Task: Change curved connector line colour to red.
Action: Mouse moved to (483, 272)
Screenshot: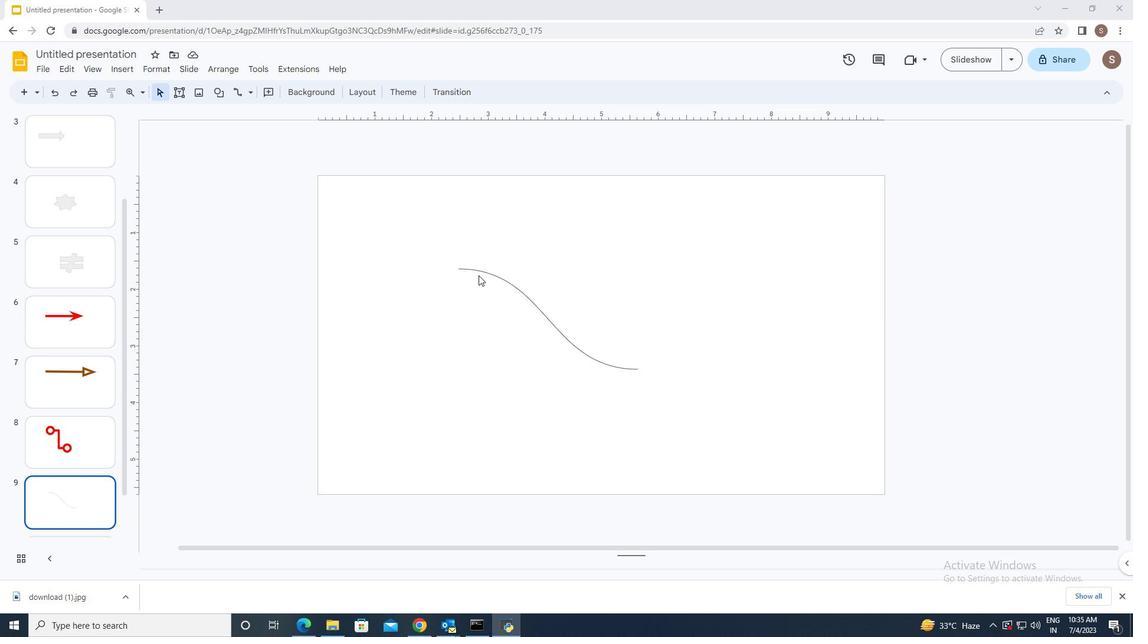 
Action: Mouse pressed left at (483, 272)
Screenshot: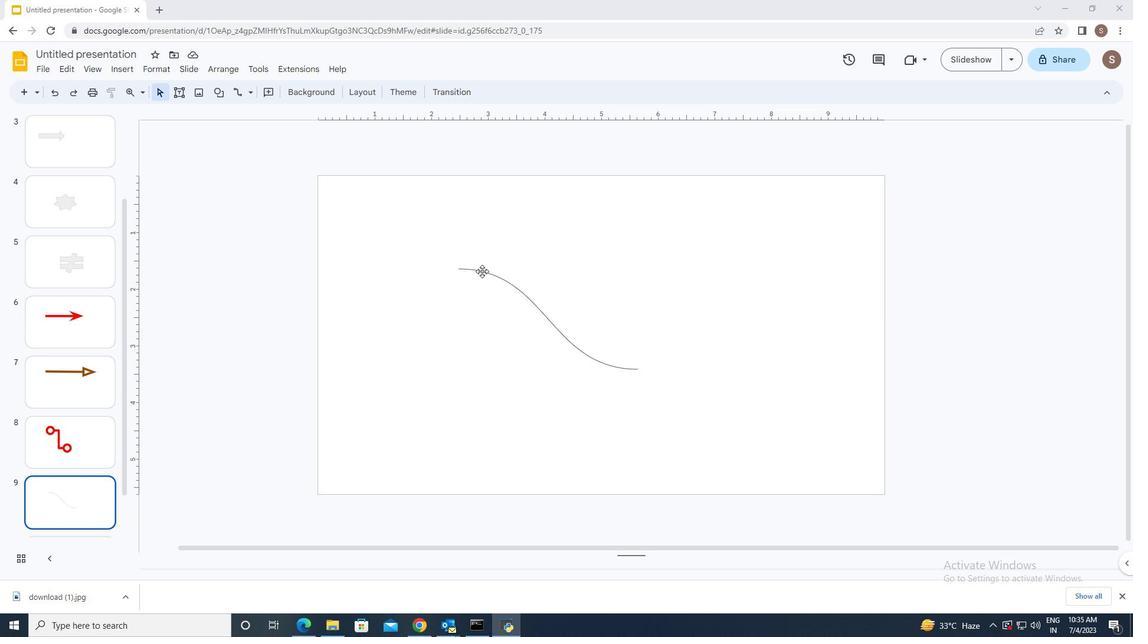 
Action: Mouse moved to (269, 89)
Screenshot: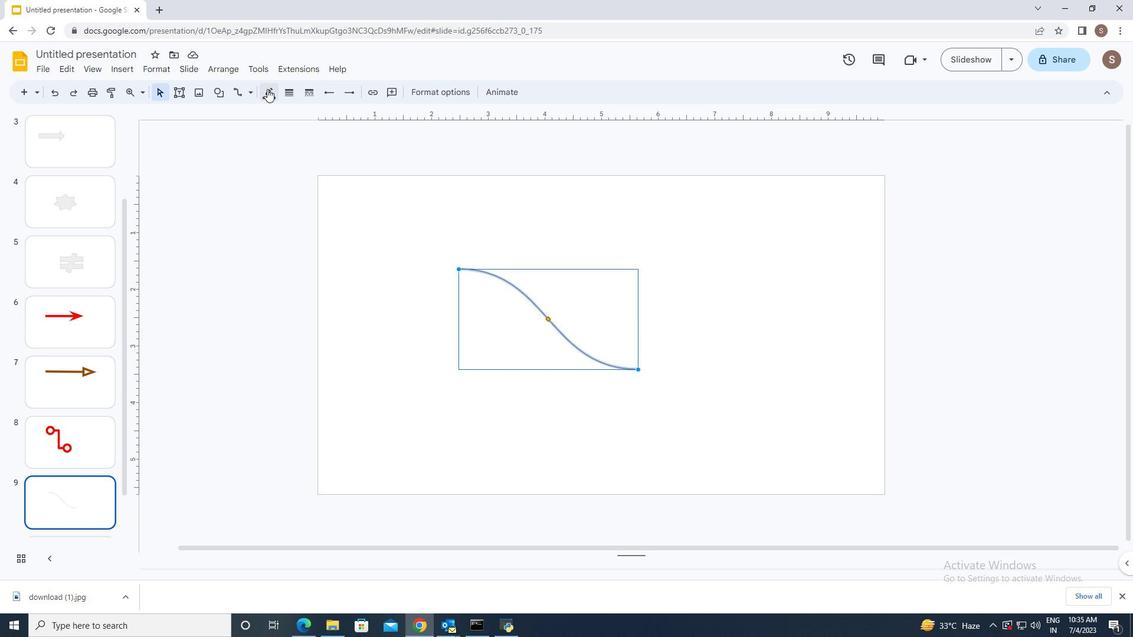 
Action: Mouse pressed left at (269, 89)
Screenshot: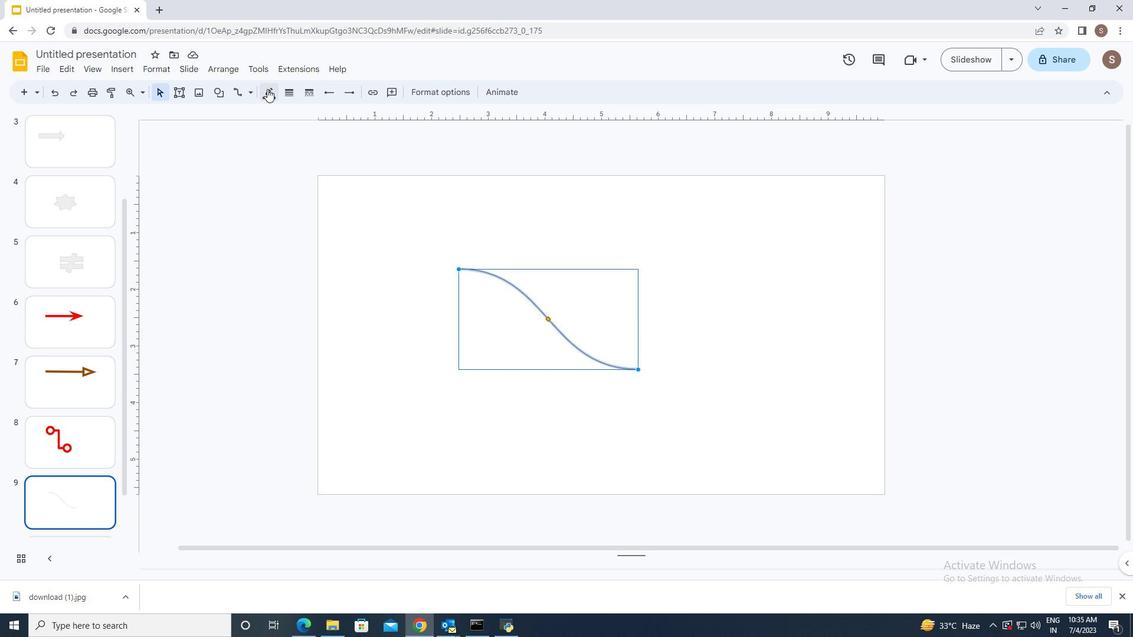 
Action: Mouse moved to (285, 203)
Screenshot: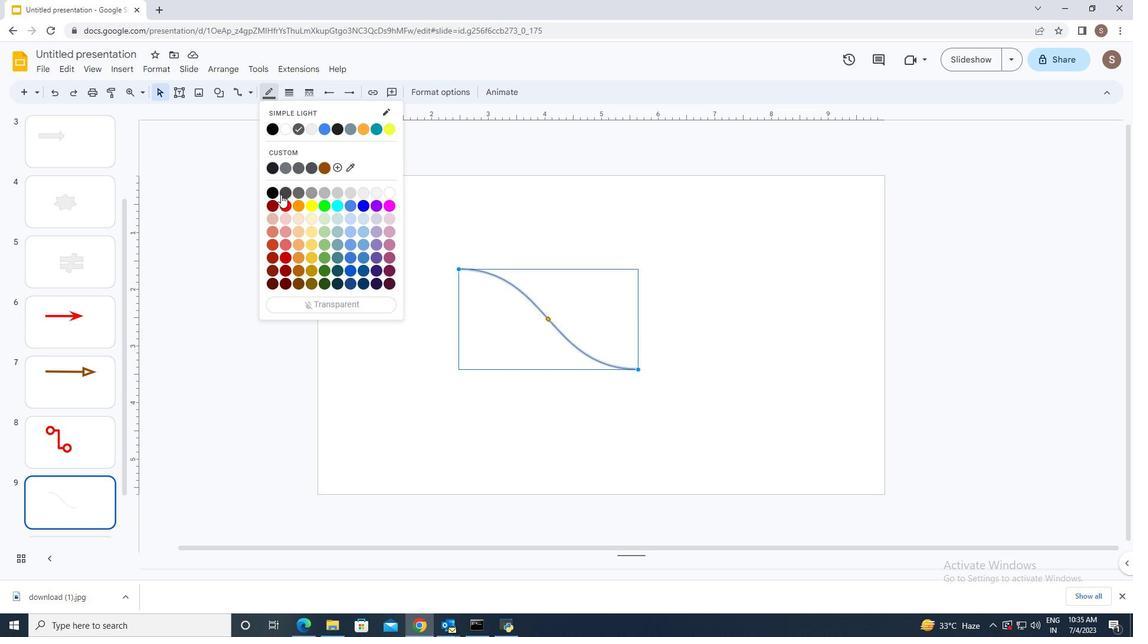 
Action: Mouse pressed left at (285, 203)
Screenshot: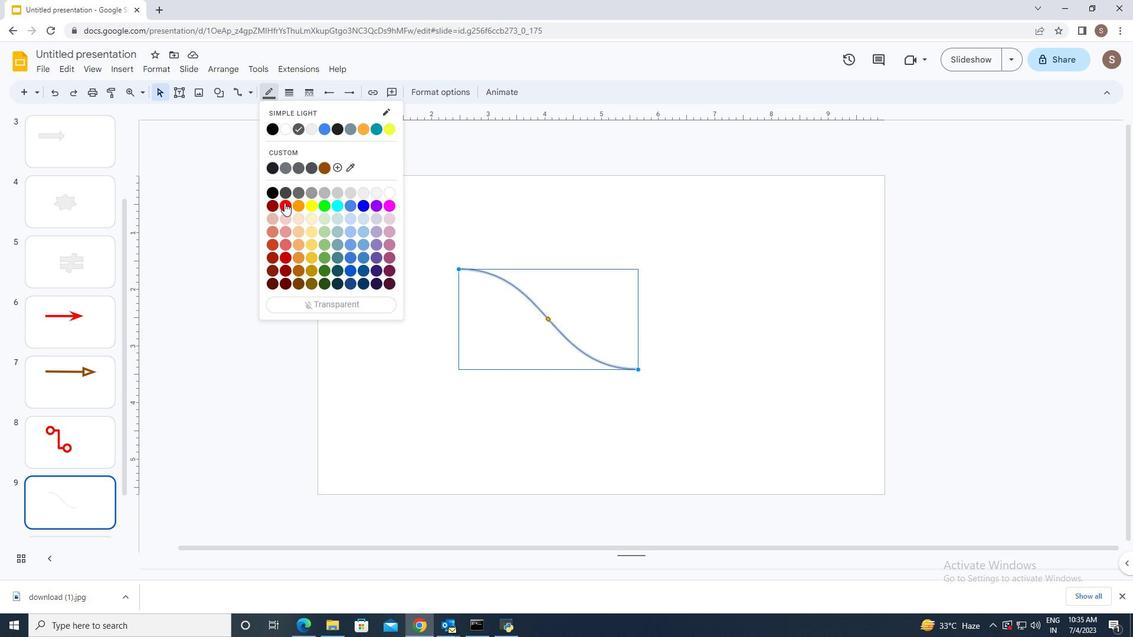
Action: Mouse moved to (396, 393)
Screenshot: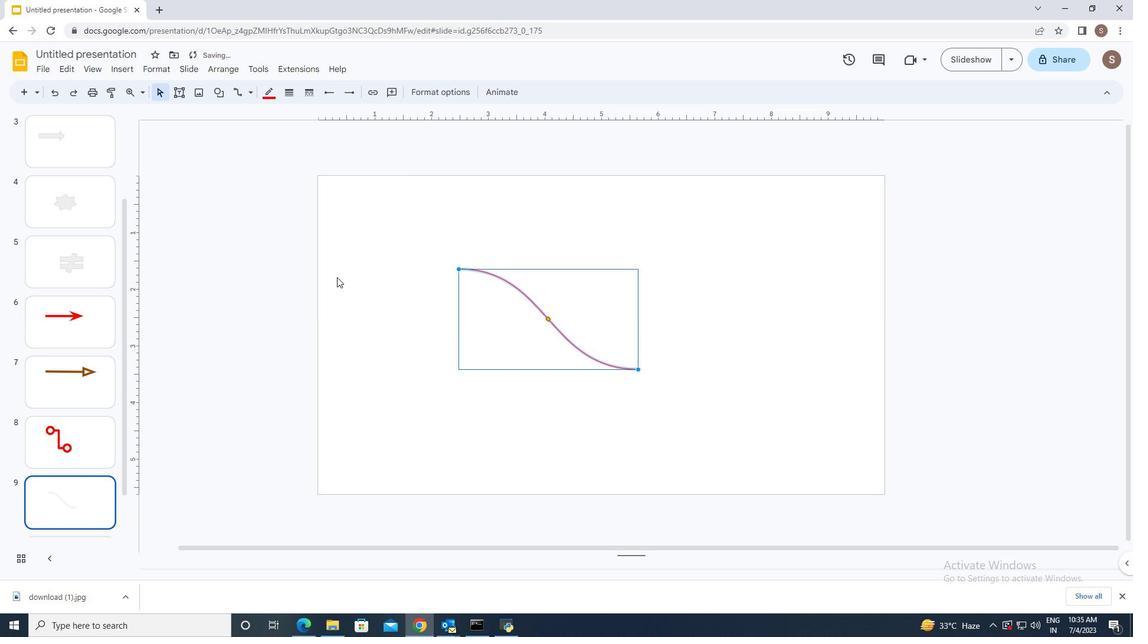 
Action: Mouse pressed left at (396, 393)
Screenshot: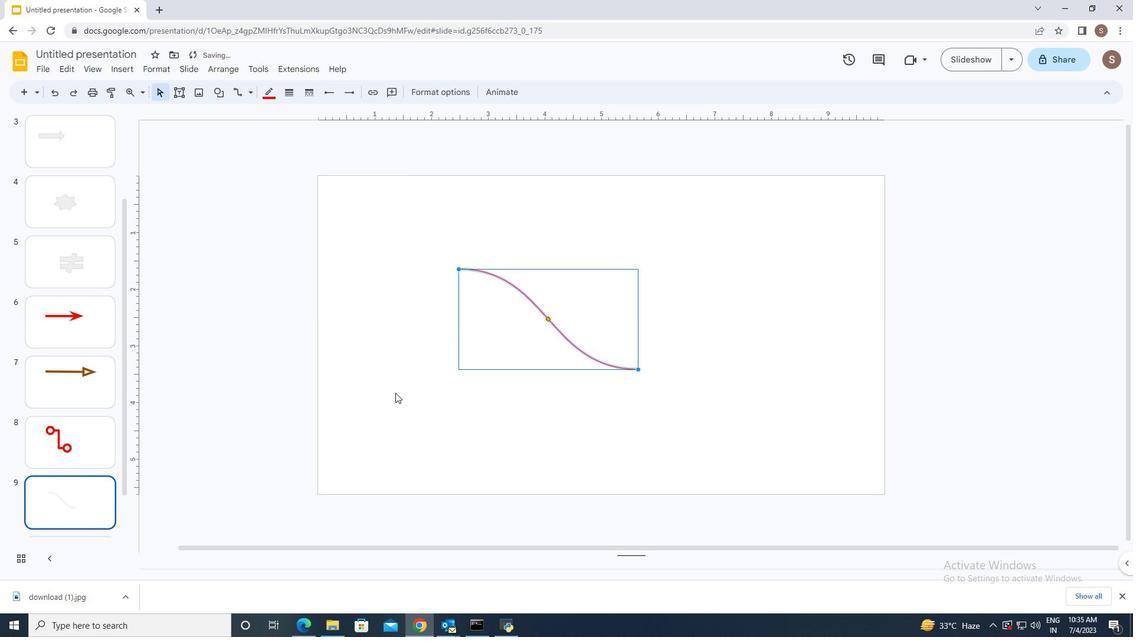 
